 Task: Discover the nearest lakes for boating between Minneapolis, Minnesota, and Prior Lake, Minnesota.
Action: Key pressed minneapolis,minnesota
Screenshot: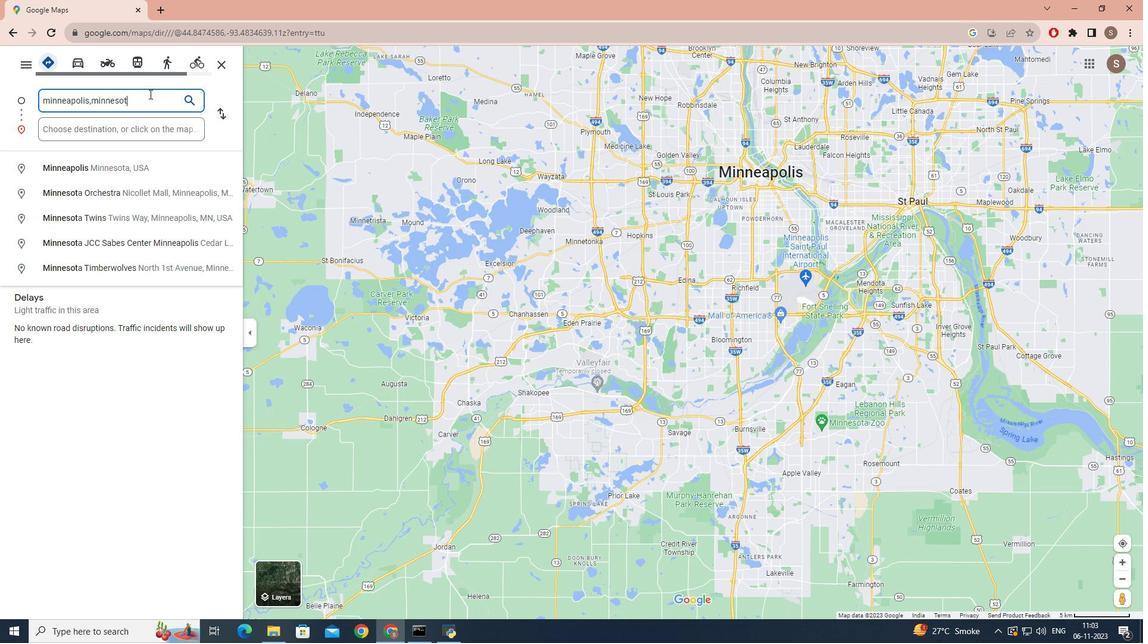 
Action: Mouse moved to (125, 110)
Screenshot: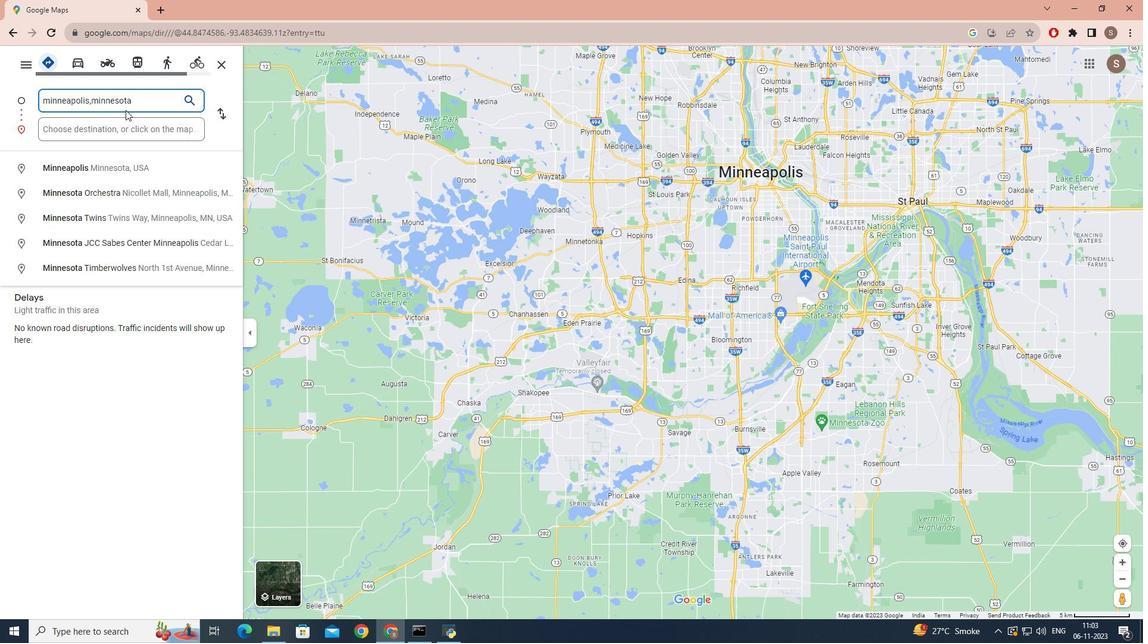 
Action: Mouse pressed left at (125, 110)
Screenshot: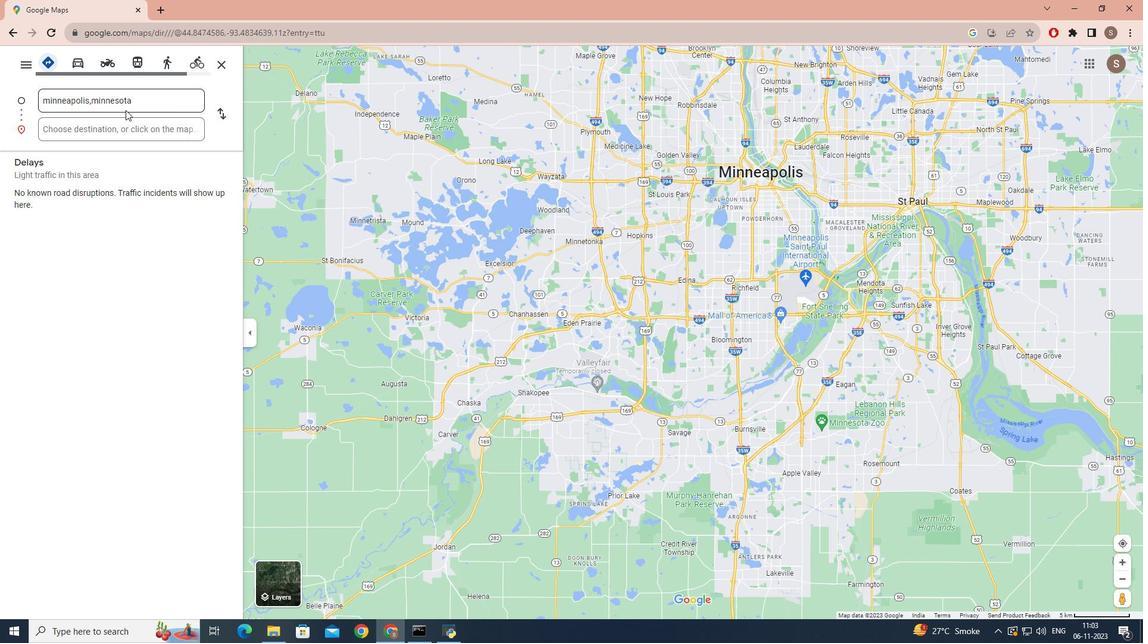 
Action: Mouse moved to (109, 122)
Screenshot: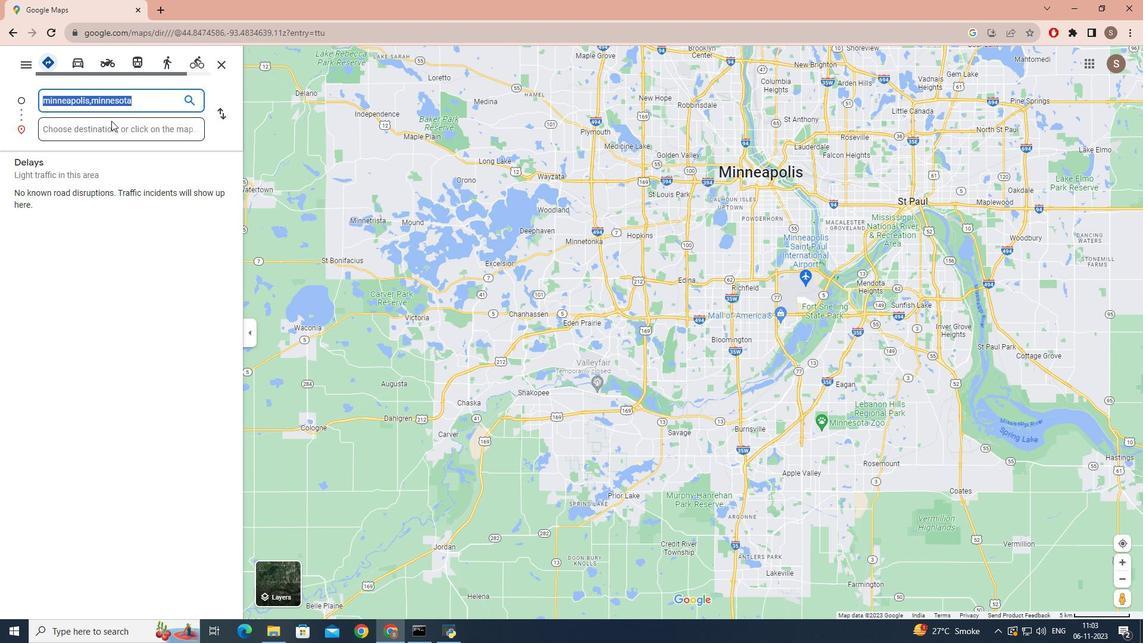 
Action: Mouse pressed left at (109, 122)
Screenshot: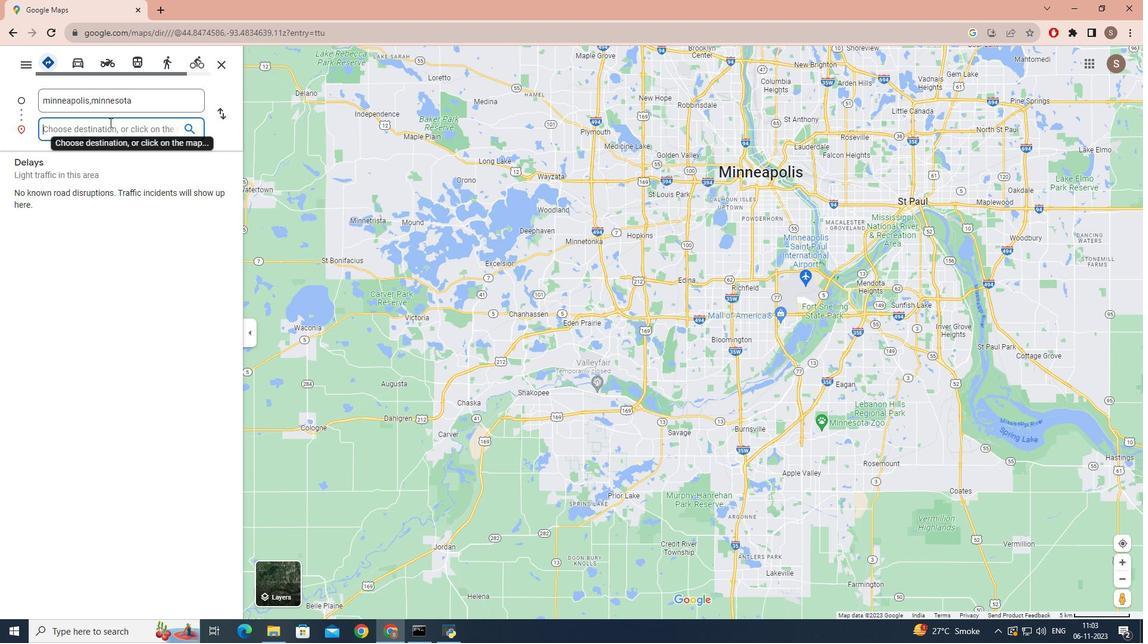 
Action: Key pressed prior<Key.space>lake,<Key.space>minnesota<Key.enter>
Screenshot: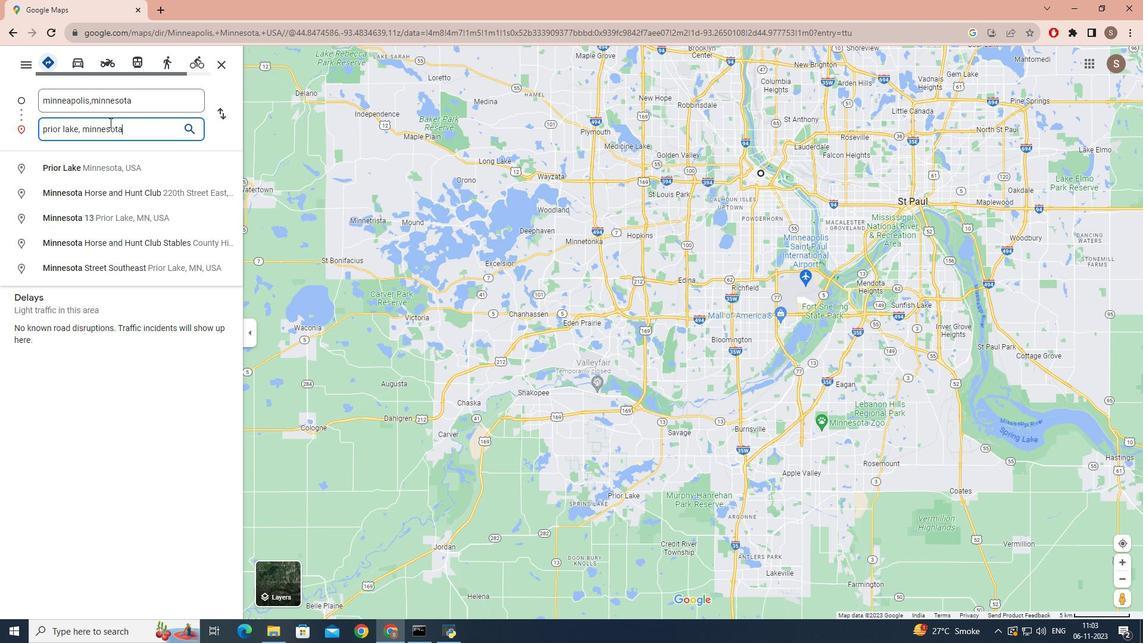 
Action: Mouse moved to (443, 72)
Screenshot: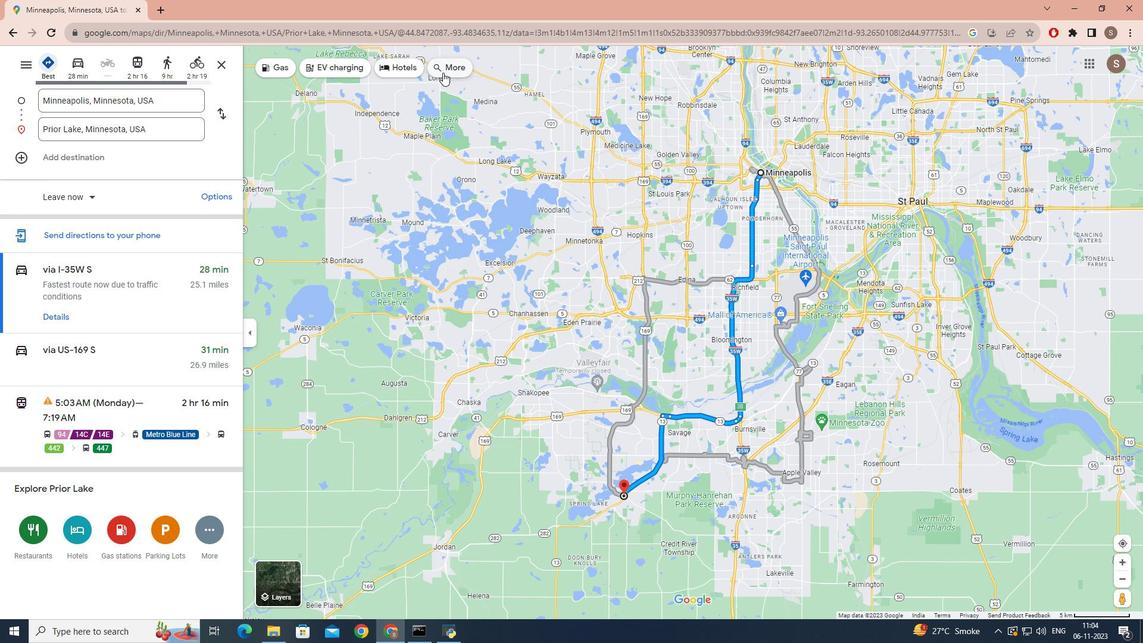 
Action: Mouse pressed left at (443, 72)
Screenshot: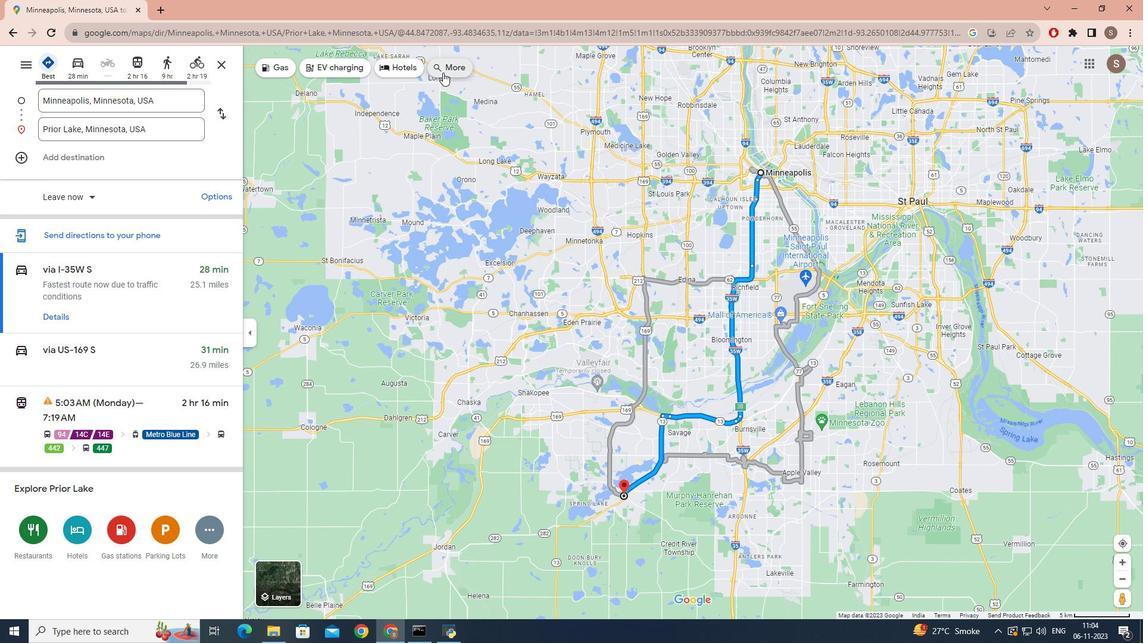 
Action: Mouse moved to (136, 58)
Screenshot: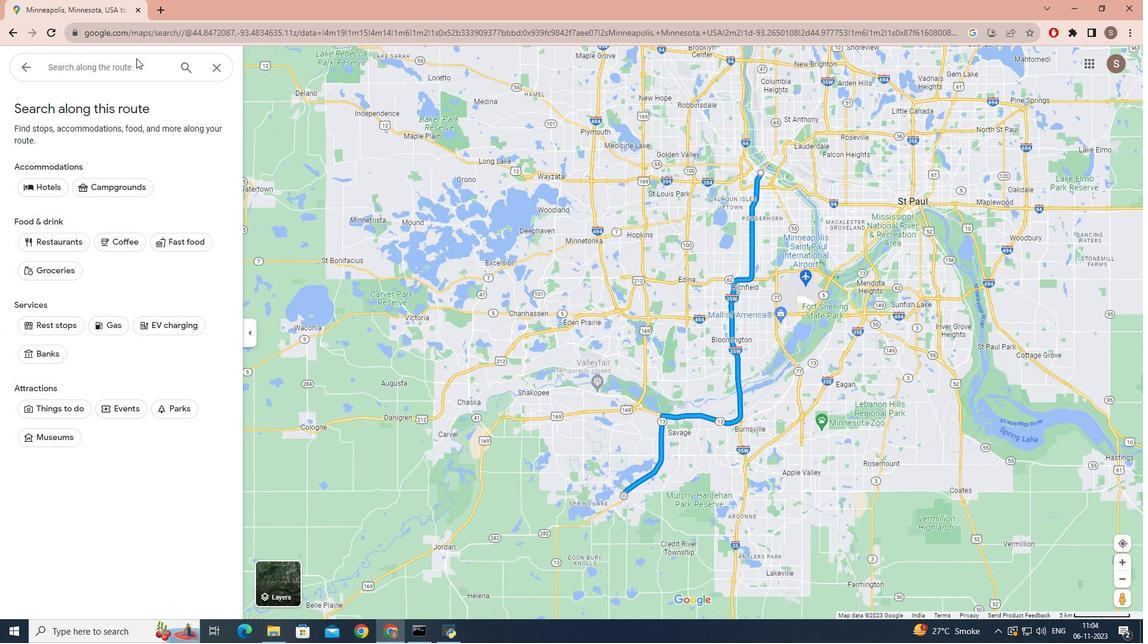 
Action: Mouse pressed left at (136, 58)
Screenshot: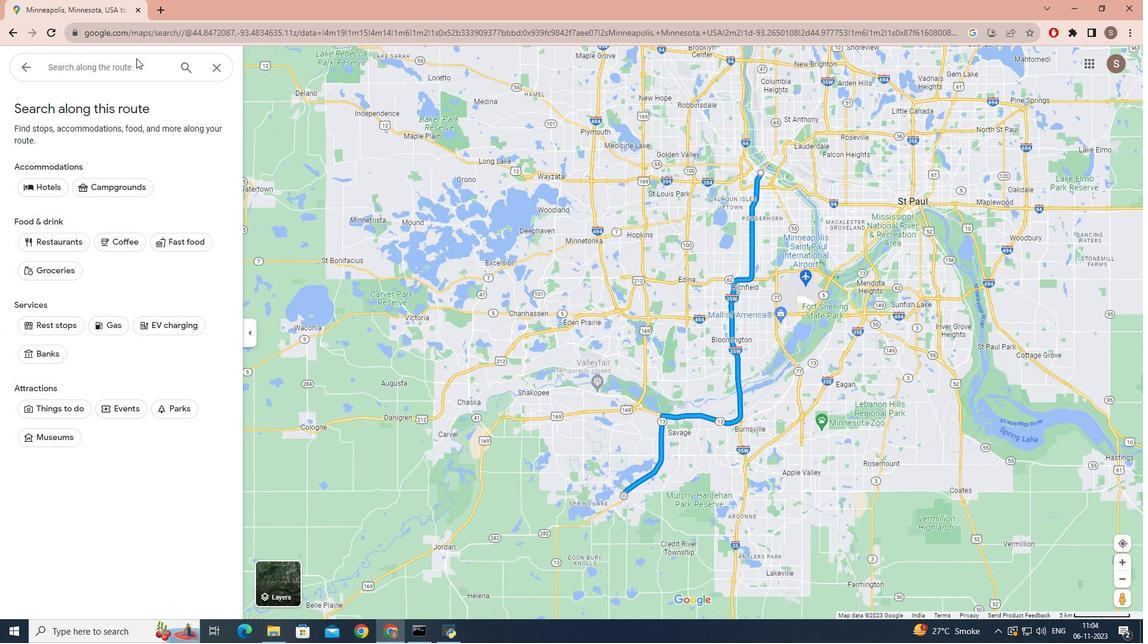 
Action: Mouse moved to (126, 64)
Screenshot: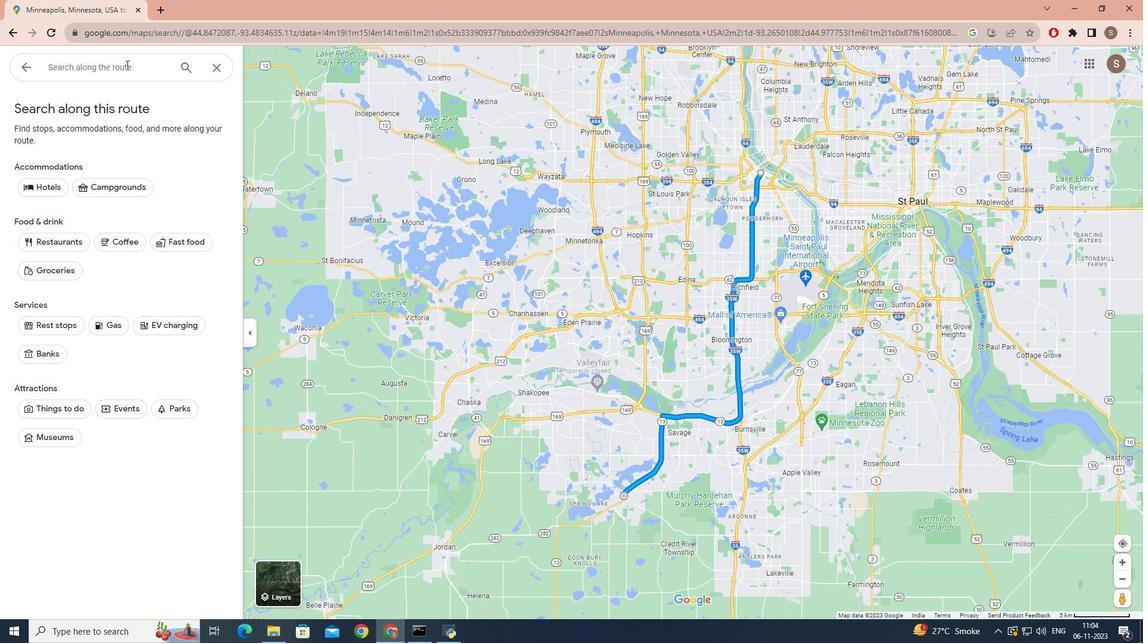 
Action: Mouse pressed left at (126, 64)
Screenshot: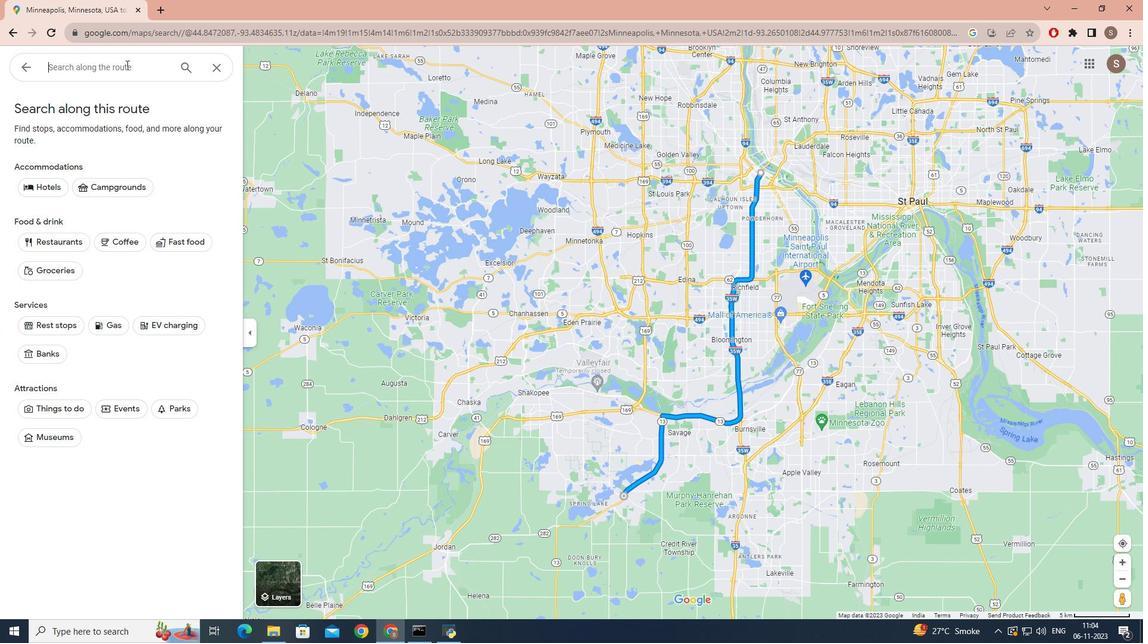 
Action: Key pressed lake<Key.space>for<Key.space>baoting<Key.backspace><Key.backspace><Key.backspace><Key.backspace><Key.backspace><Key.backspace>oating<Key.enter>
Screenshot: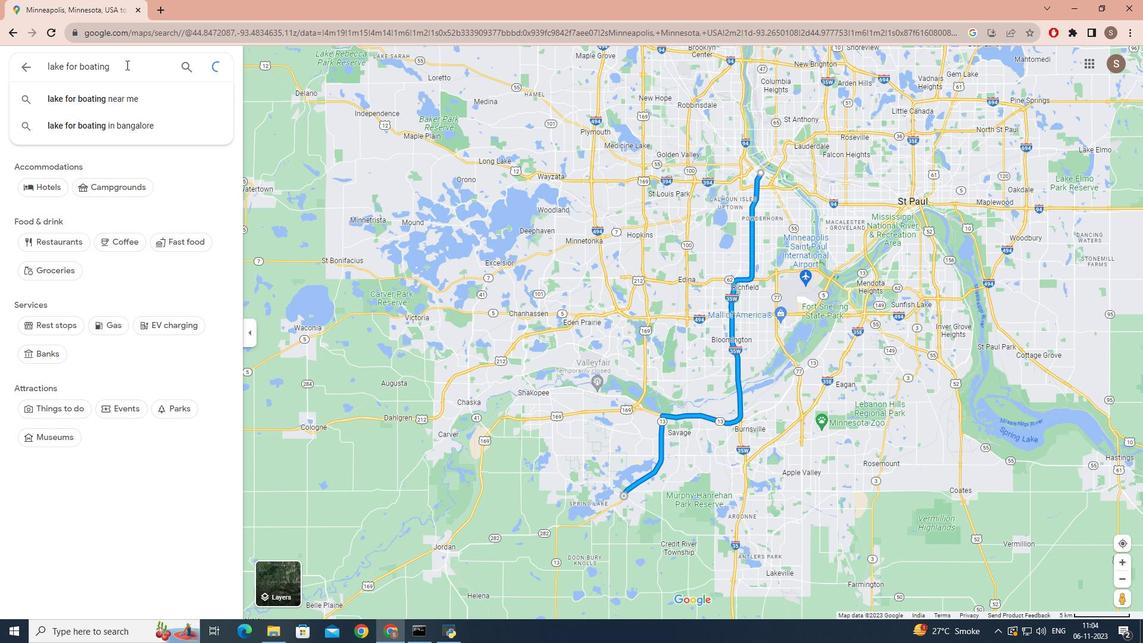
Action: Mouse moved to (70, 148)
Screenshot: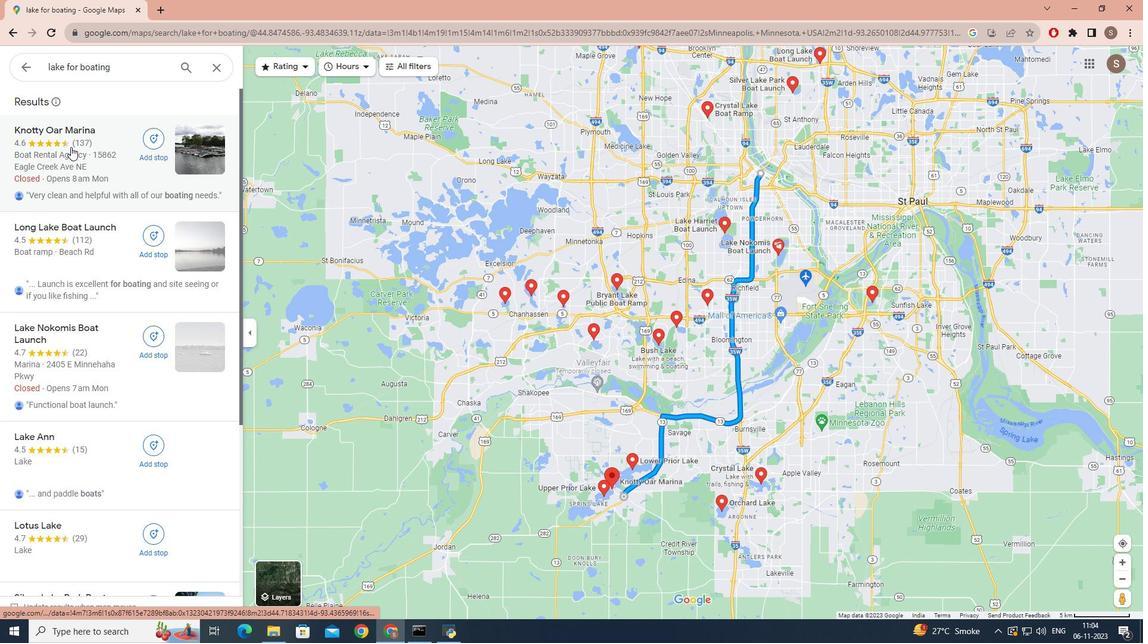 
Action: Mouse scrolled (70, 147) with delta (0, 0)
Screenshot: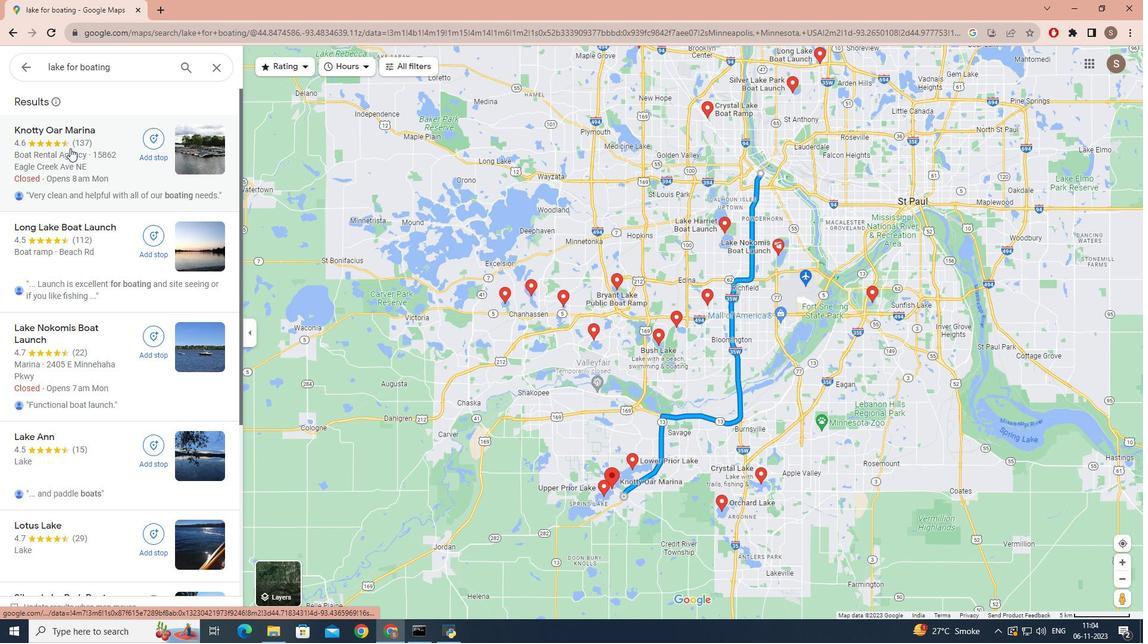 
Action: Mouse scrolled (70, 147) with delta (0, 0)
Screenshot: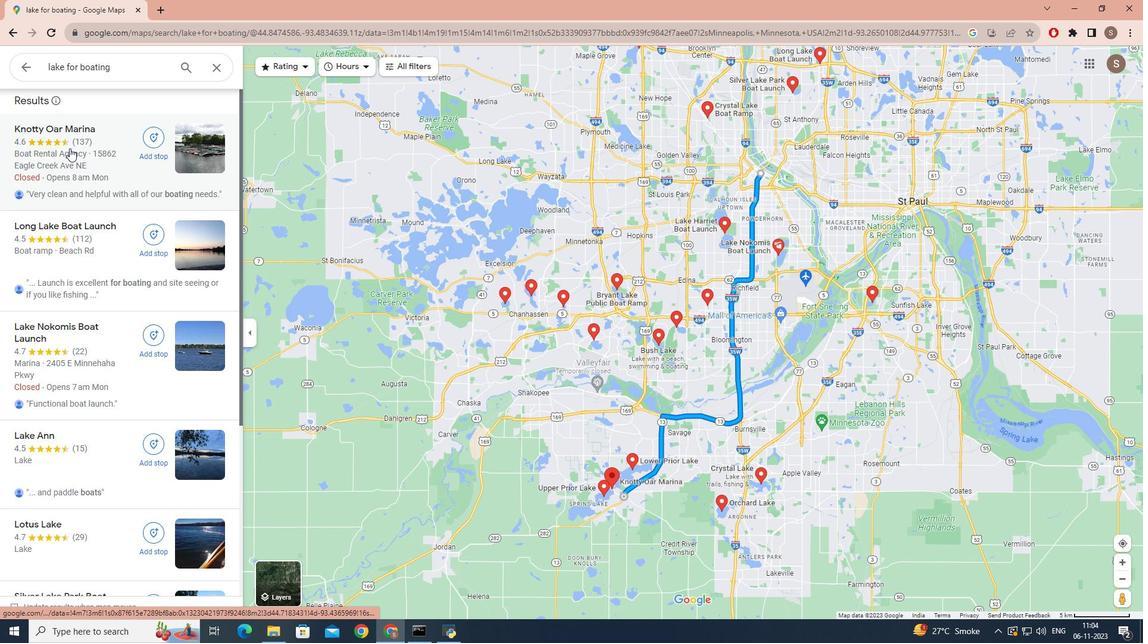 
Action: Mouse scrolled (70, 147) with delta (0, 0)
Screenshot: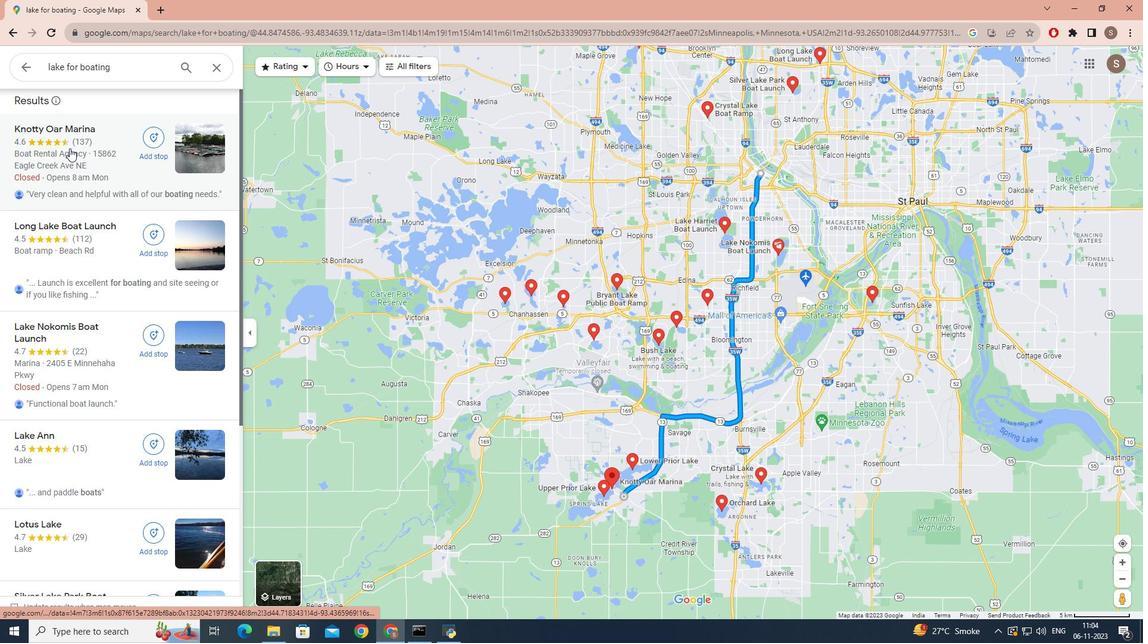 
Action: Mouse moved to (69, 148)
Screenshot: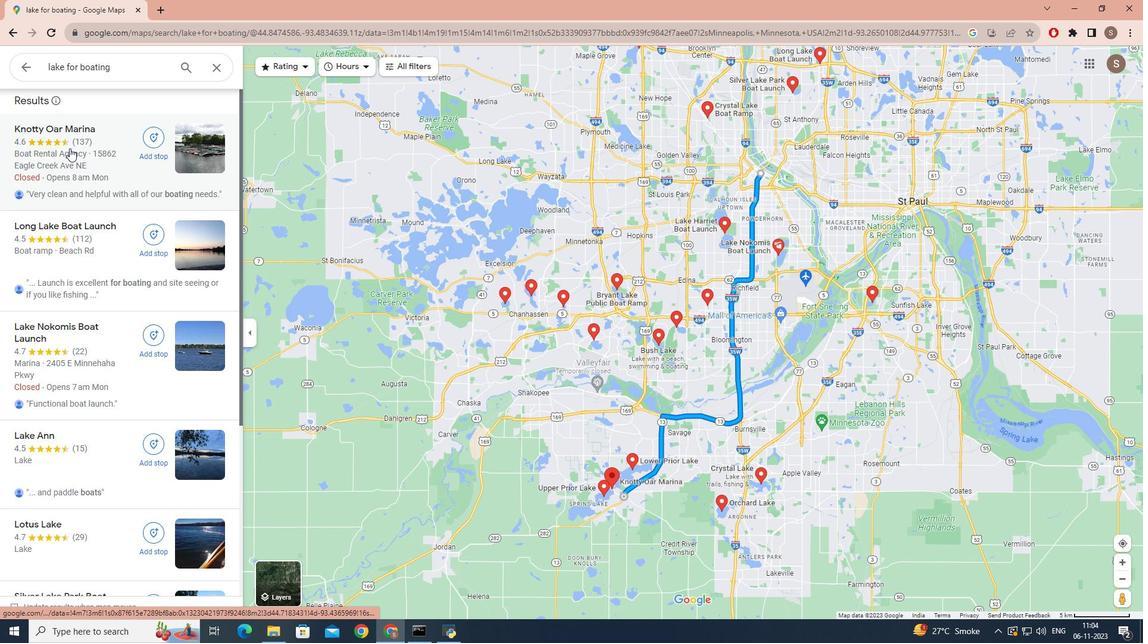 
Action: Mouse scrolled (69, 147) with delta (0, 0)
Screenshot: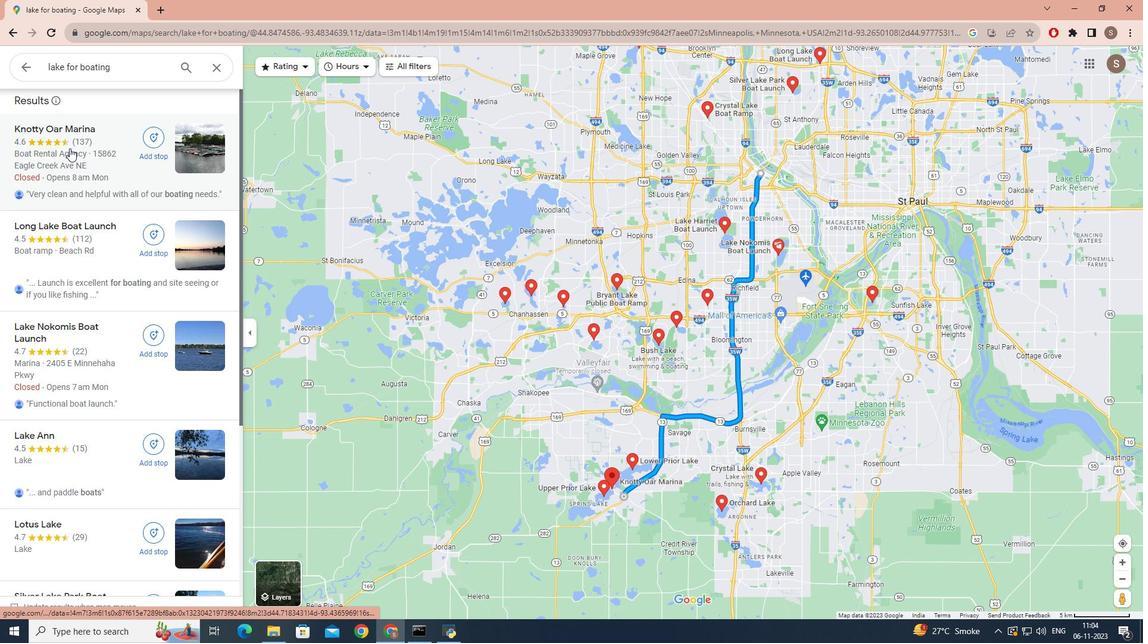 
Action: Mouse scrolled (69, 147) with delta (0, 0)
Screenshot: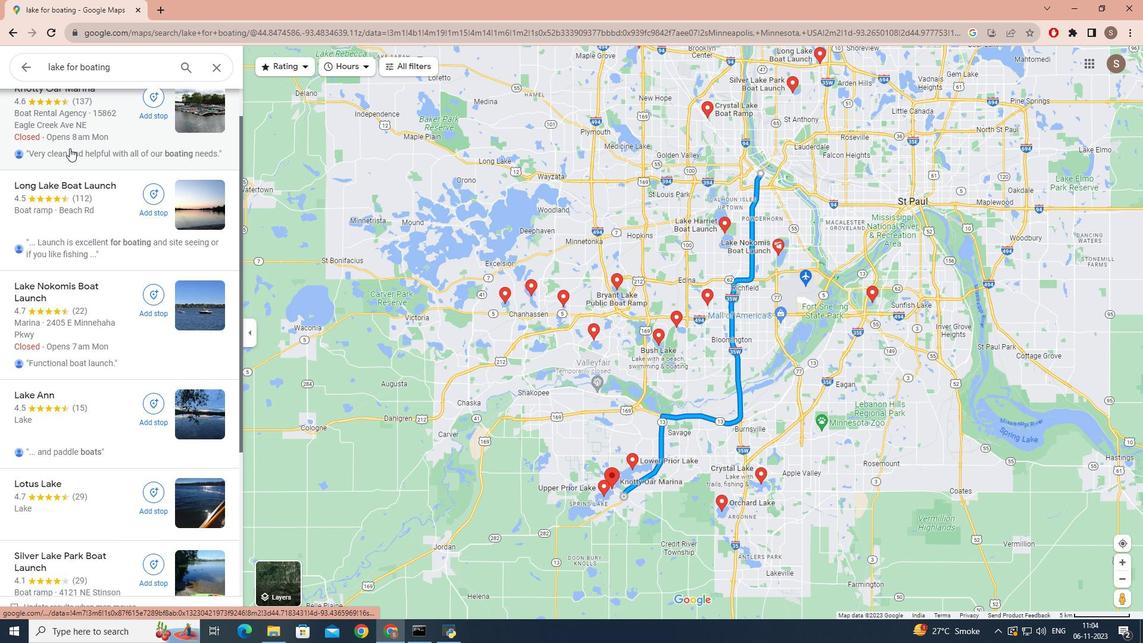 
Action: Mouse scrolled (69, 147) with delta (0, 0)
Screenshot: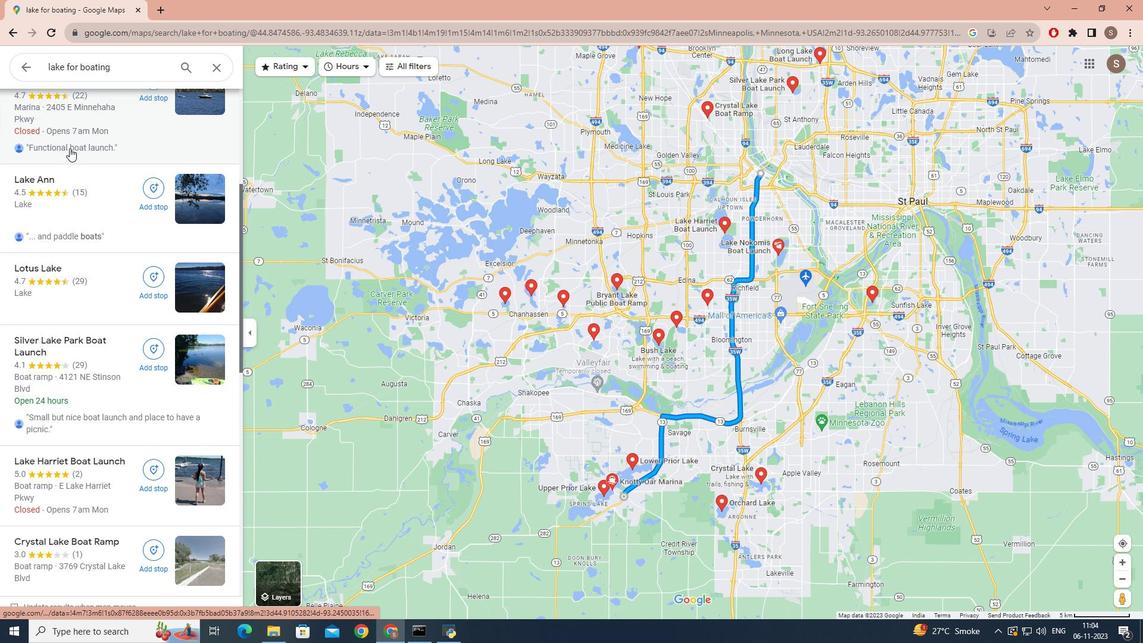 
Action: Mouse scrolled (69, 147) with delta (0, 0)
Screenshot: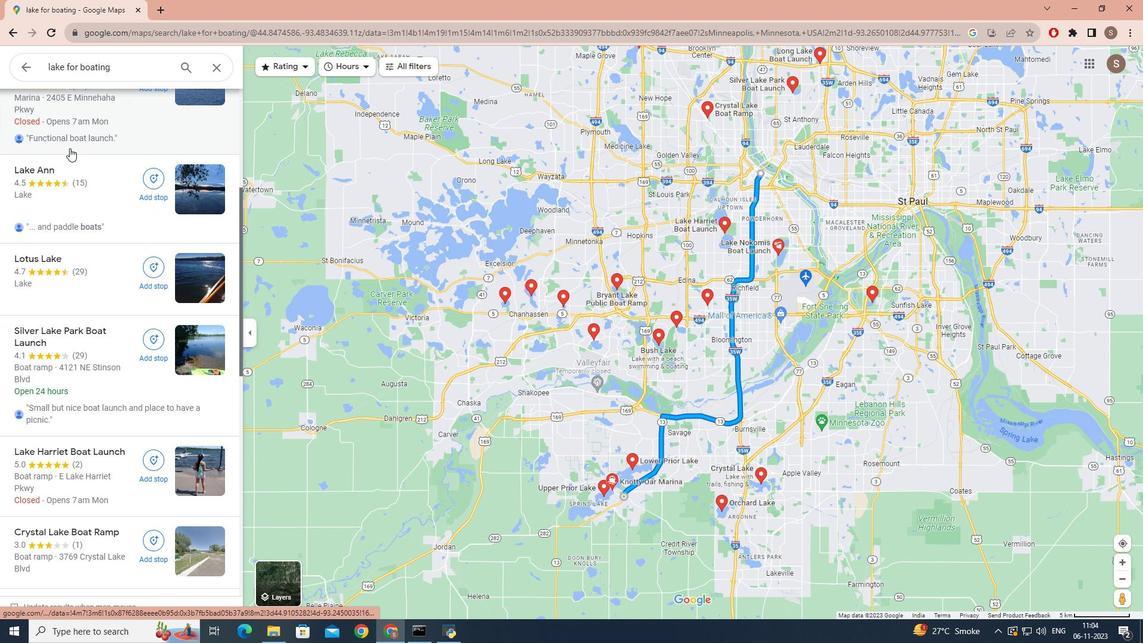 
Action: Mouse scrolled (69, 147) with delta (0, 0)
Screenshot: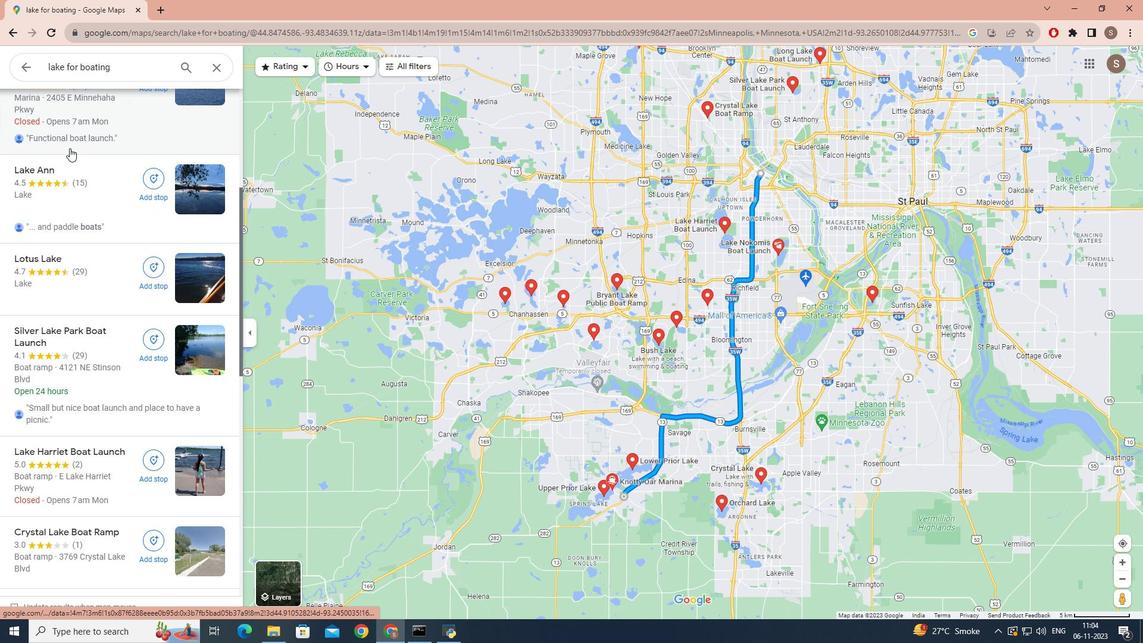 
Action: Mouse scrolled (69, 147) with delta (0, 0)
Screenshot: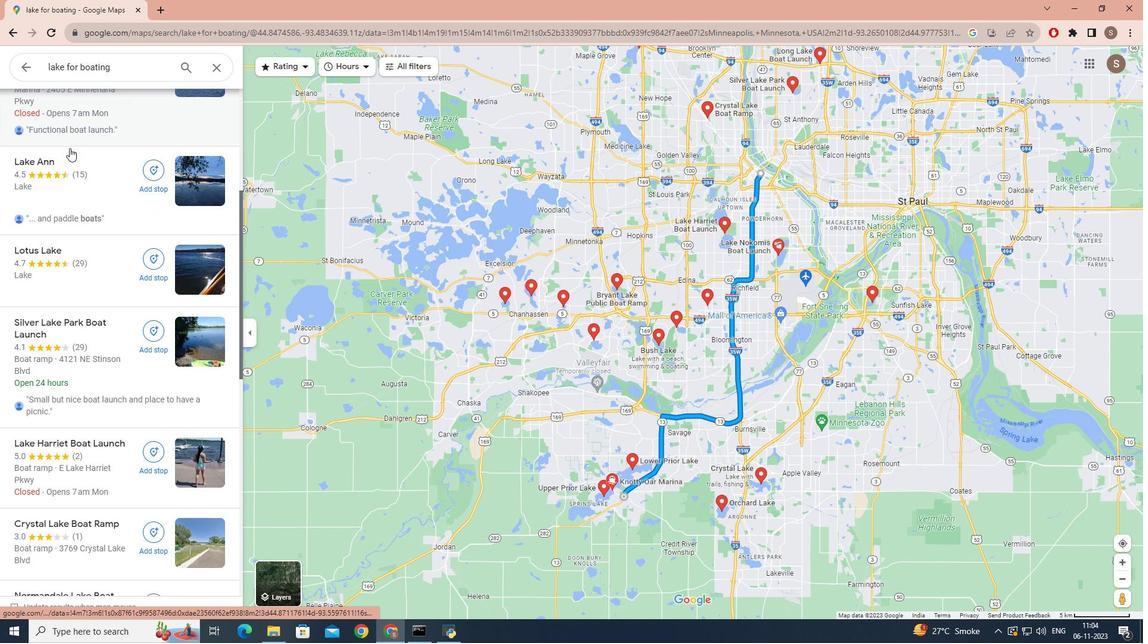 
